 Task: Edit the list of quotes by user
Action: Mouse scrolled (177, 135) with delta (0, 0)
Screenshot: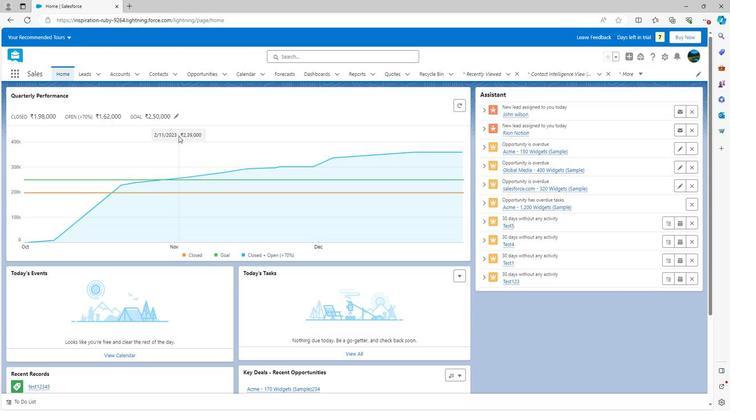 
Action: Mouse moved to (178, 136)
Screenshot: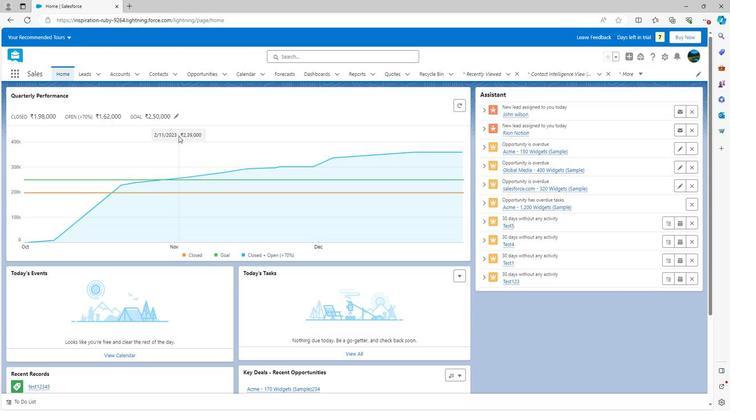 
Action: Mouse scrolled (178, 136) with delta (0, 0)
Screenshot: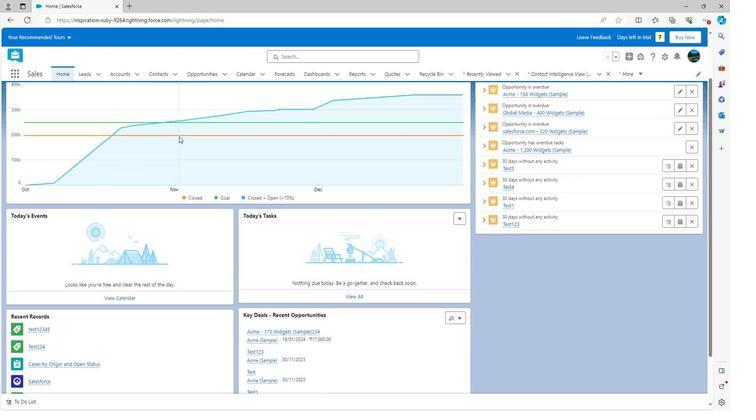 
Action: Mouse scrolled (178, 136) with delta (0, 0)
Screenshot: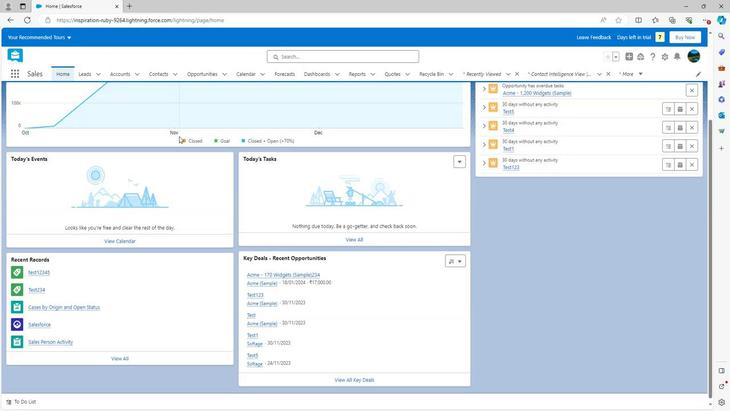 
Action: Mouse scrolled (178, 137) with delta (0, 0)
Screenshot: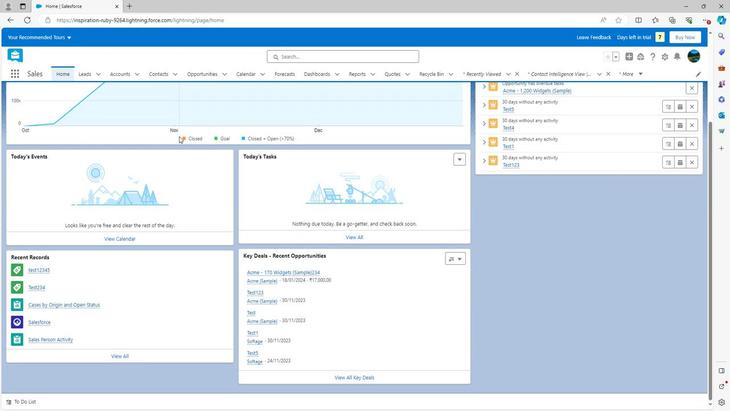 
Action: Mouse scrolled (178, 137) with delta (0, 0)
Screenshot: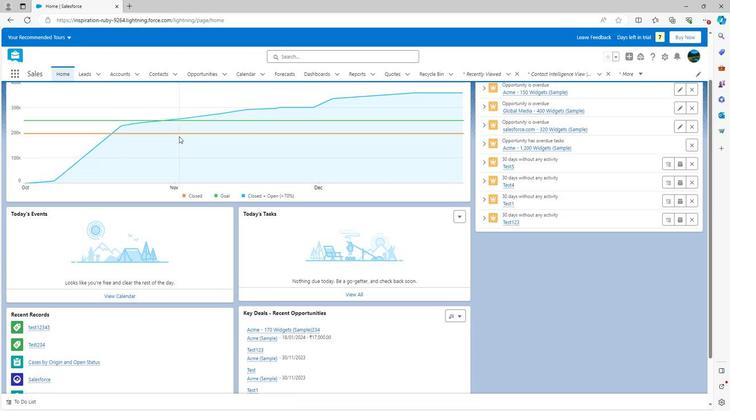 
Action: Mouse scrolled (178, 137) with delta (0, 0)
Screenshot: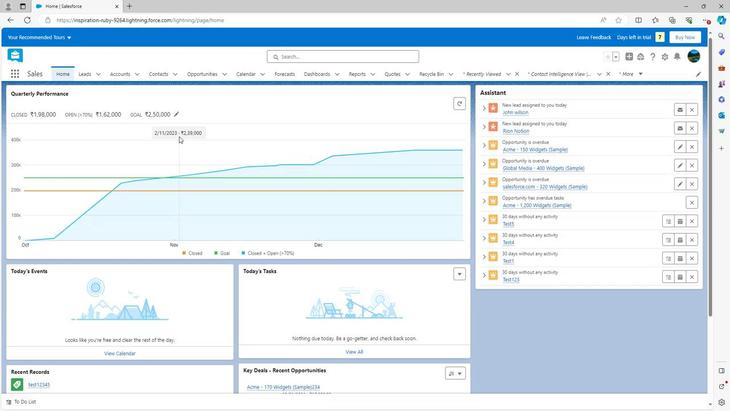 
Action: Mouse scrolled (178, 137) with delta (0, 0)
Screenshot: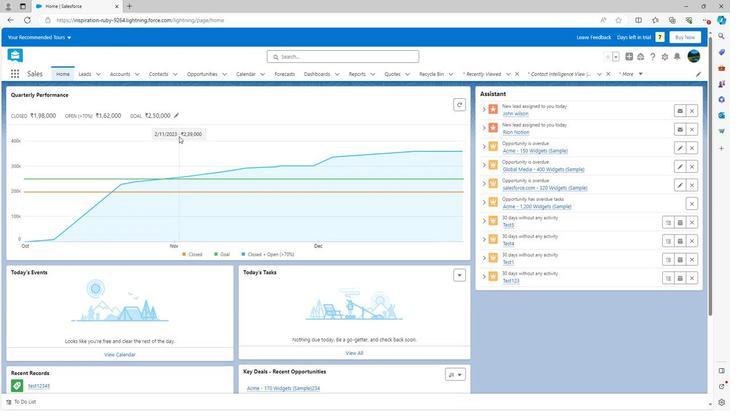 
Action: Mouse moved to (387, 74)
Screenshot: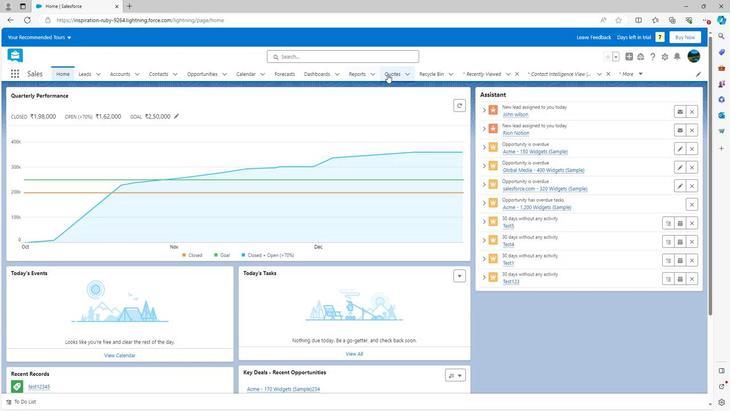 
Action: Mouse pressed left at (387, 74)
Screenshot: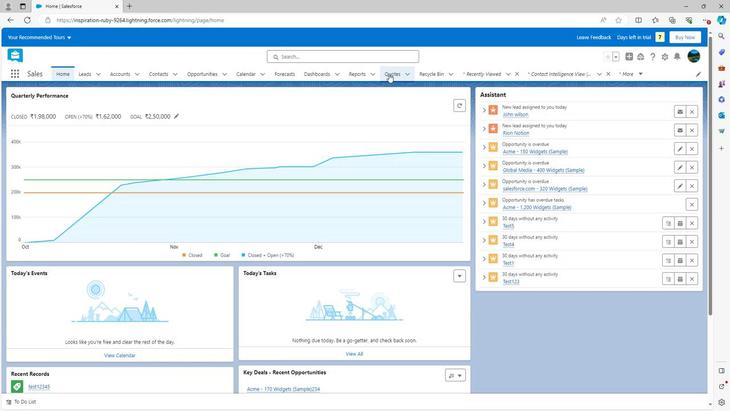 
Action: Mouse moved to (668, 113)
Screenshot: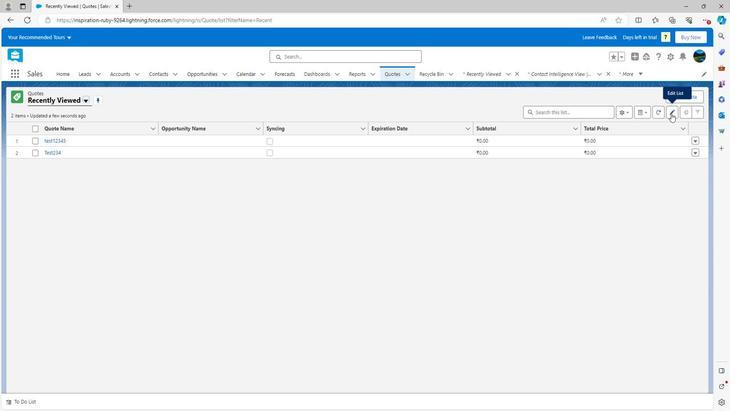 
Action: Mouse pressed left at (668, 113)
Screenshot: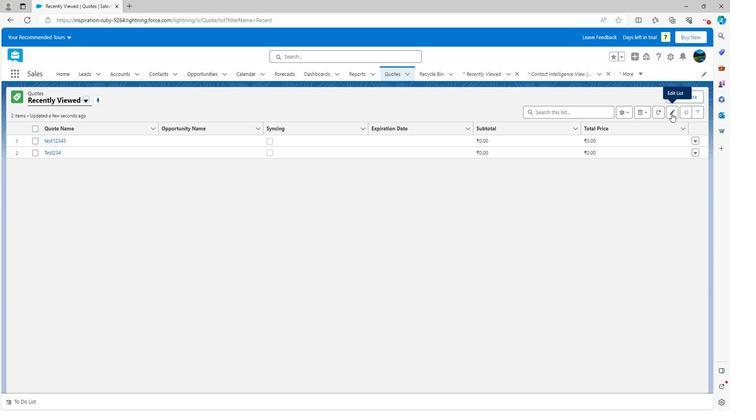 
Action: Mouse moved to (121, 142)
Screenshot: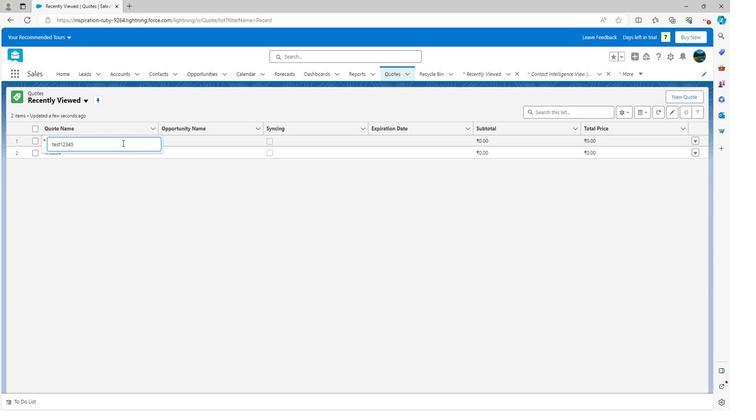 
Action: Key pressed 90
Screenshot: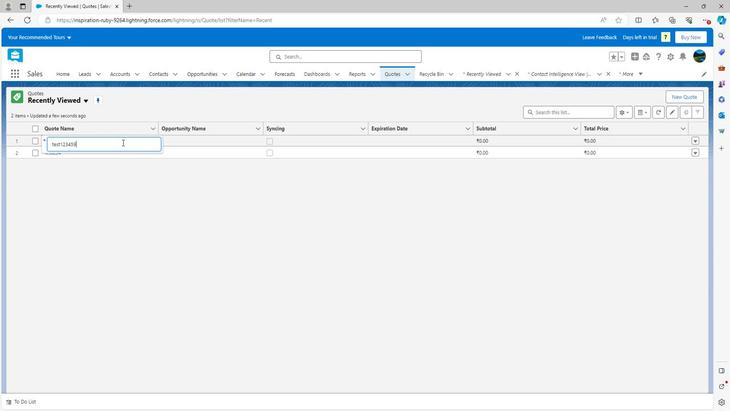 
Action: Mouse moved to (120, 169)
Screenshot: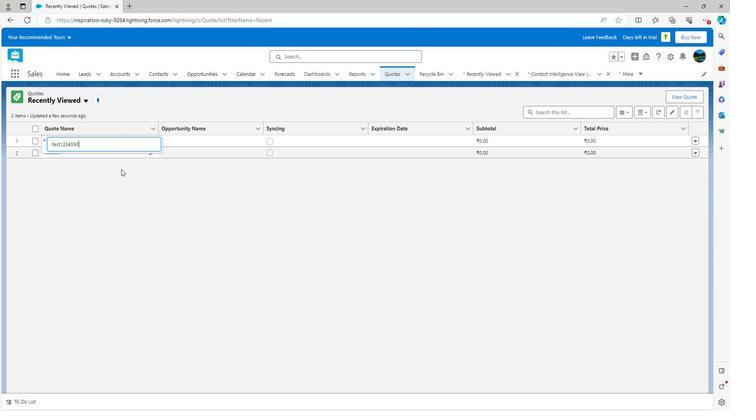 
Action: Mouse pressed left at (120, 169)
Screenshot: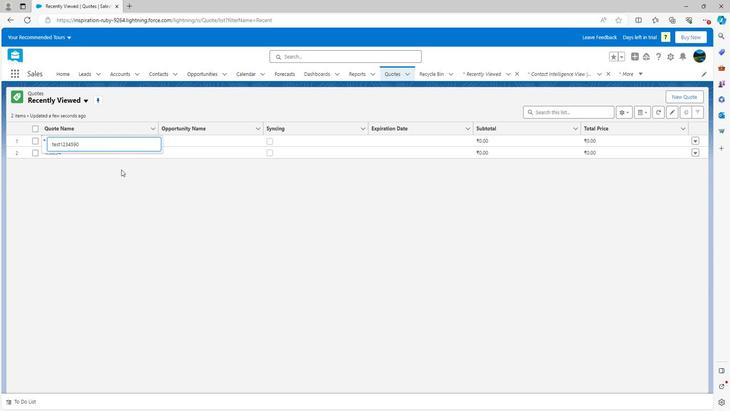 
Action: Mouse moved to (367, 379)
Screenshot: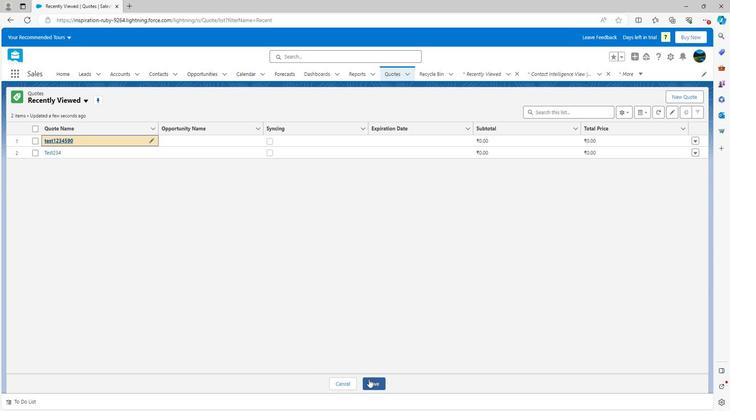 
Action: Mouse pressed left at (367, 379)
Screenshot: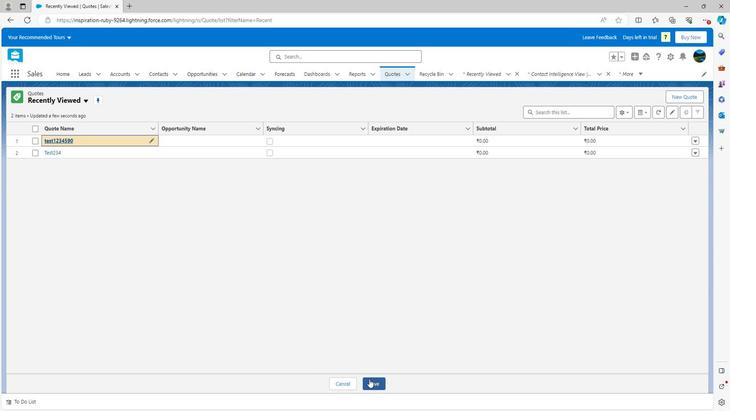 
Action: Mouse moved to (150, 153)
Screenshot: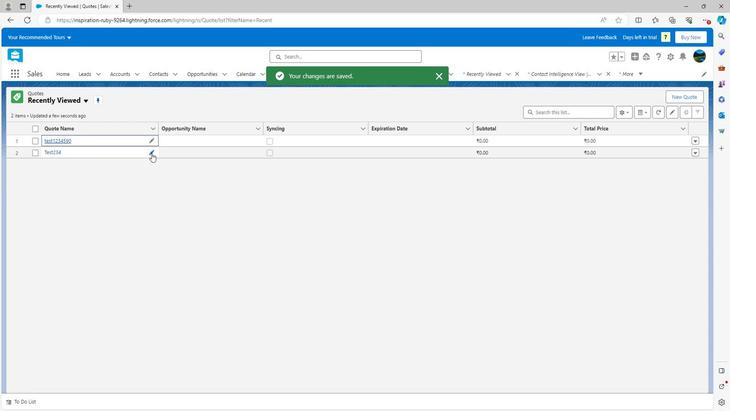 
Action: Mouse pressed left at (150, 153)
Screenshot: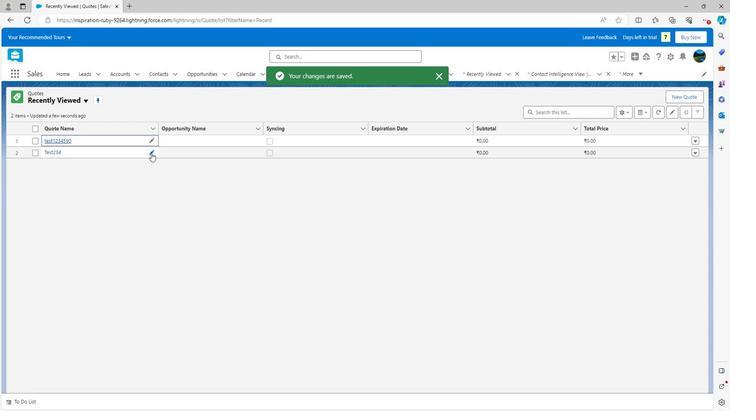 
Action: Mouse moved to (103, 145)
Screenshot: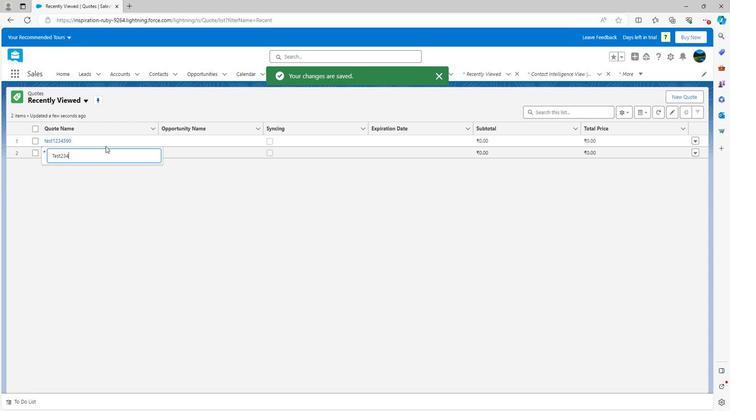 
Action: Key pressed <Key.backspace><Key.backspace><Key.backspace>878
Screenshot: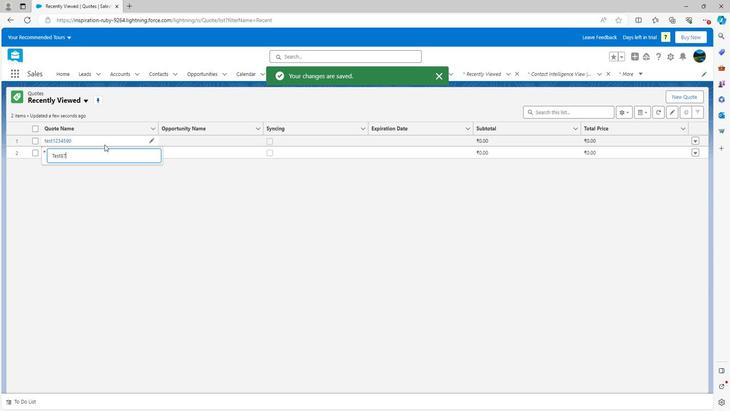 
Action: Mouse moved to (114, 193)
Screenshot: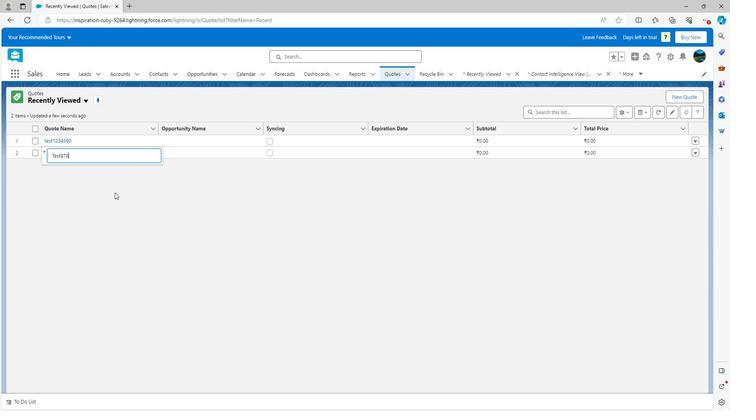 
Action: Mouse pressed left at (114, 193)
Screenshot: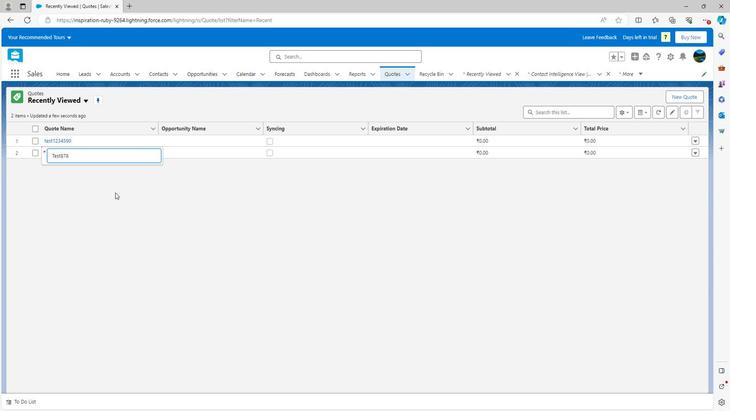 
Action: Mouse moved to (376, 380)
Screenshot: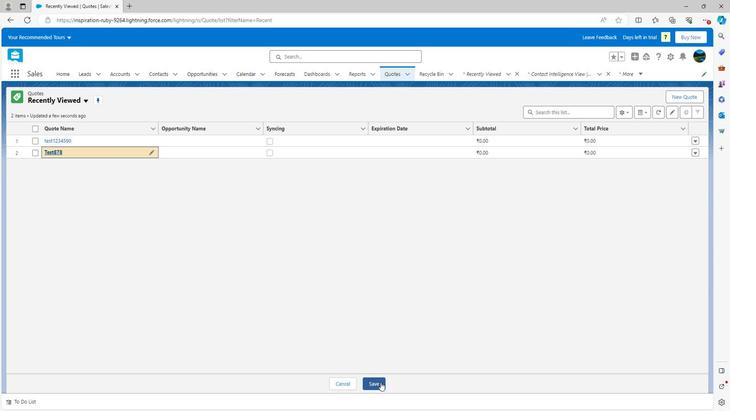 
Action: Mouse pressed left at (376, 380)
Screenshot: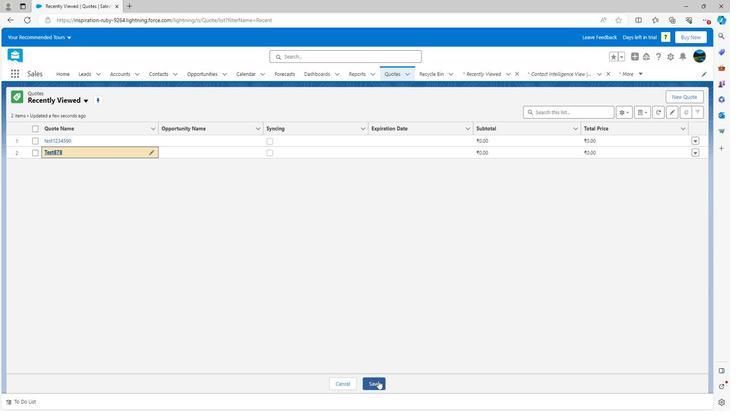 
Action: Mouse moved to (83, 142)
Screenshot: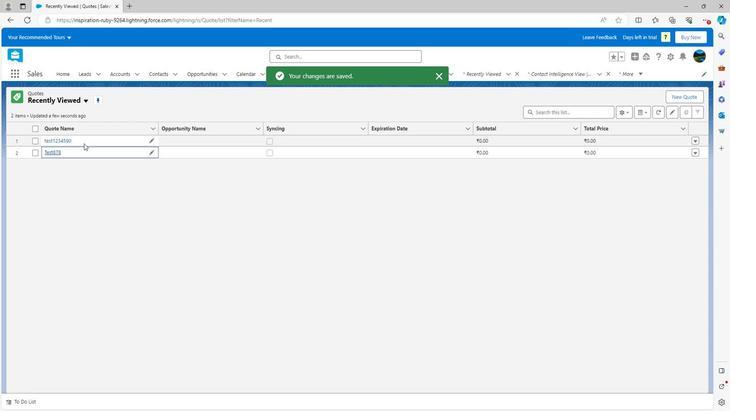 
Action: Mouse pressed left at (83, 142)
Screenshot: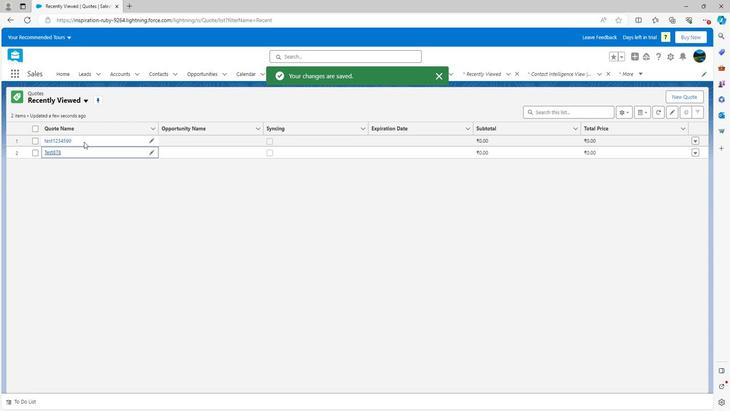 
Action: Mouse moved to (79, 149)
Screenshot: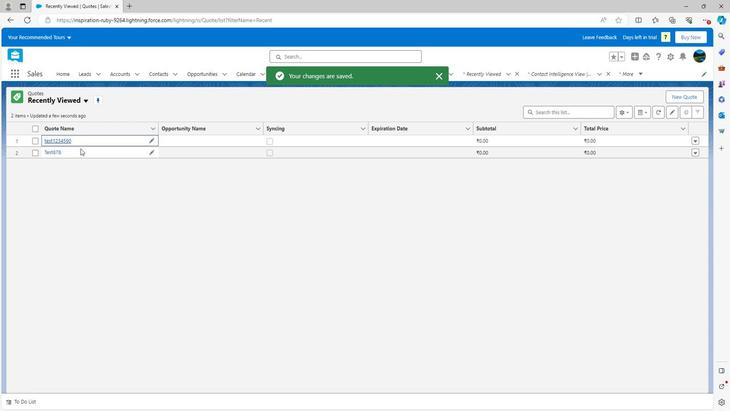 
Action: Mouse pressed left at (79, 149)
Screenshot: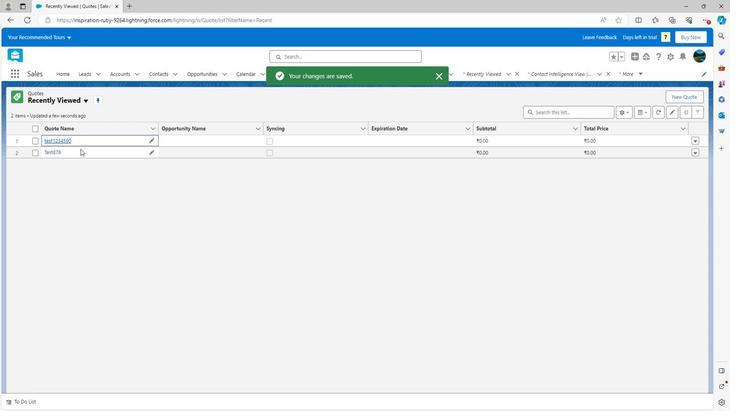 
Action: Mouse moved to (305, 187)
Screenshot: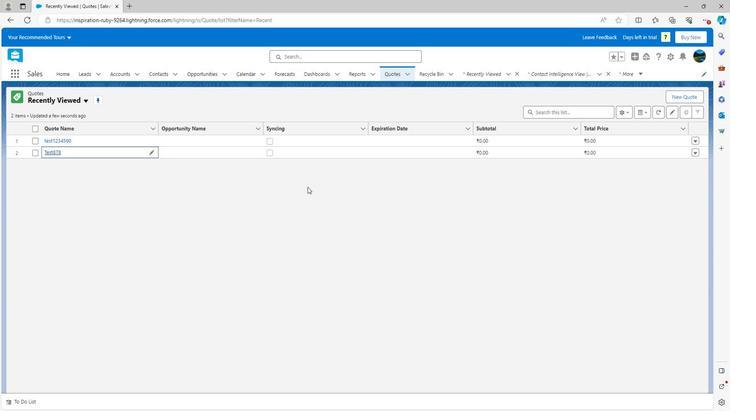 
